 Task: In the  document invoice Insert page numer 'on bottom of the page' change page color to  'Light Brown'Apply Page border, setting:  Shadow Style: three thin lines; Color: 'Black;' Width: 3/4 pt
Action: Mouse moved to (96, 23)
Screenshot: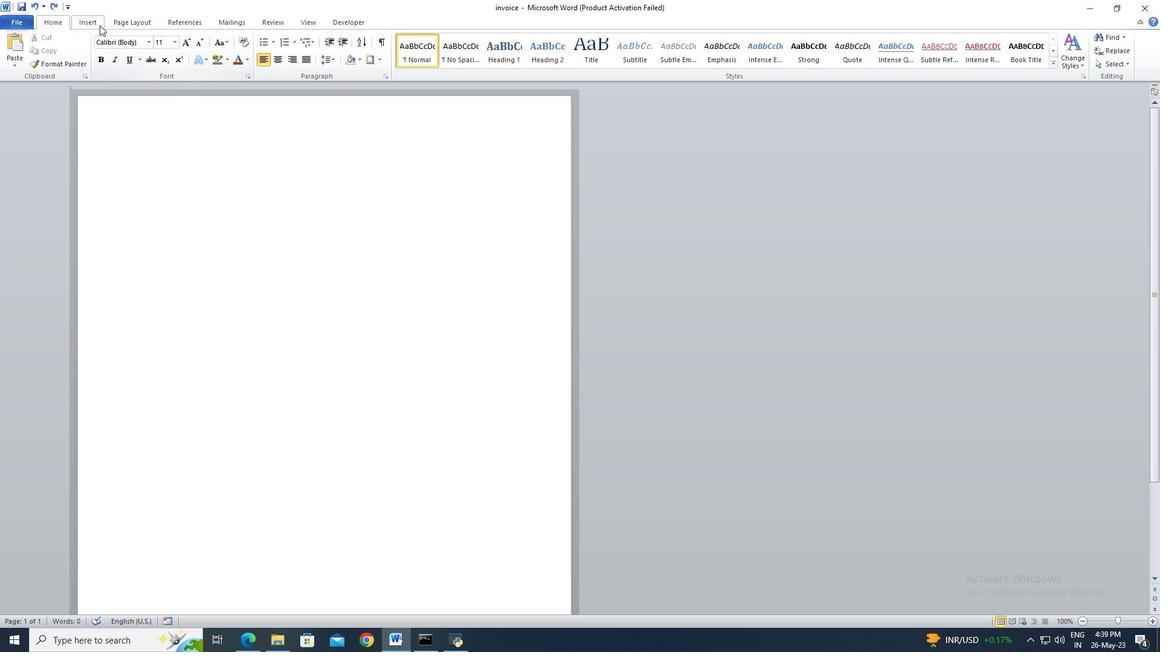 
Action: Mouse pressed left at (96, 23)
Screenshot: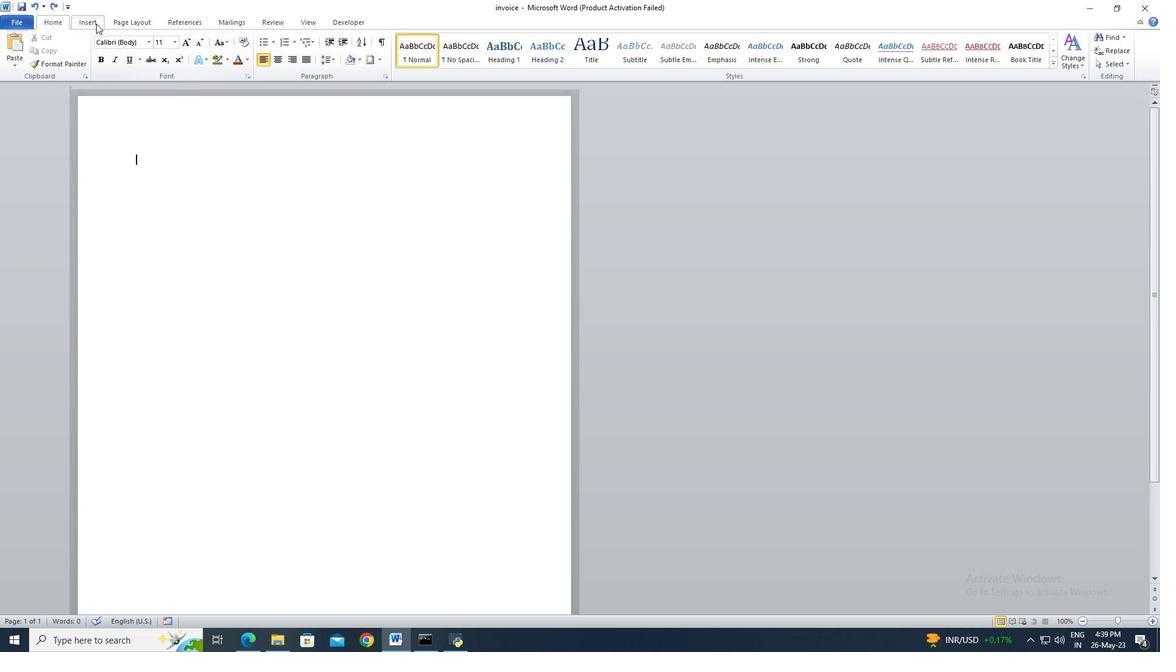 
Action: Mouse moved to (468, 58)
Screenshot: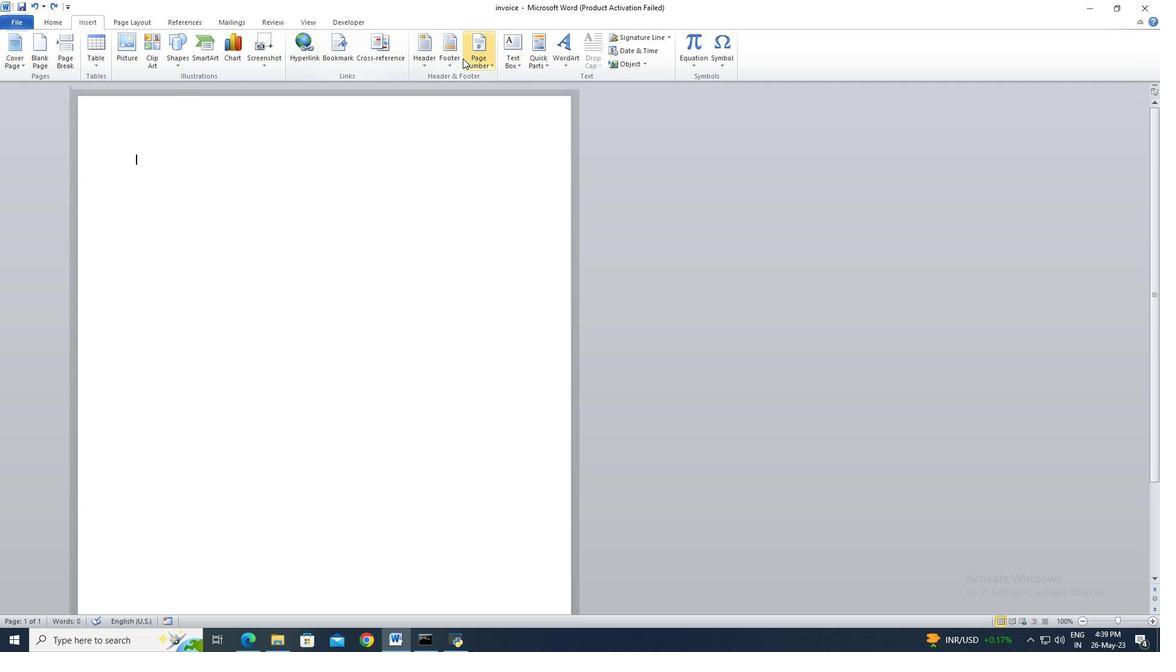 
Action: Mouse pressed left at (468, 58)
Screenshot: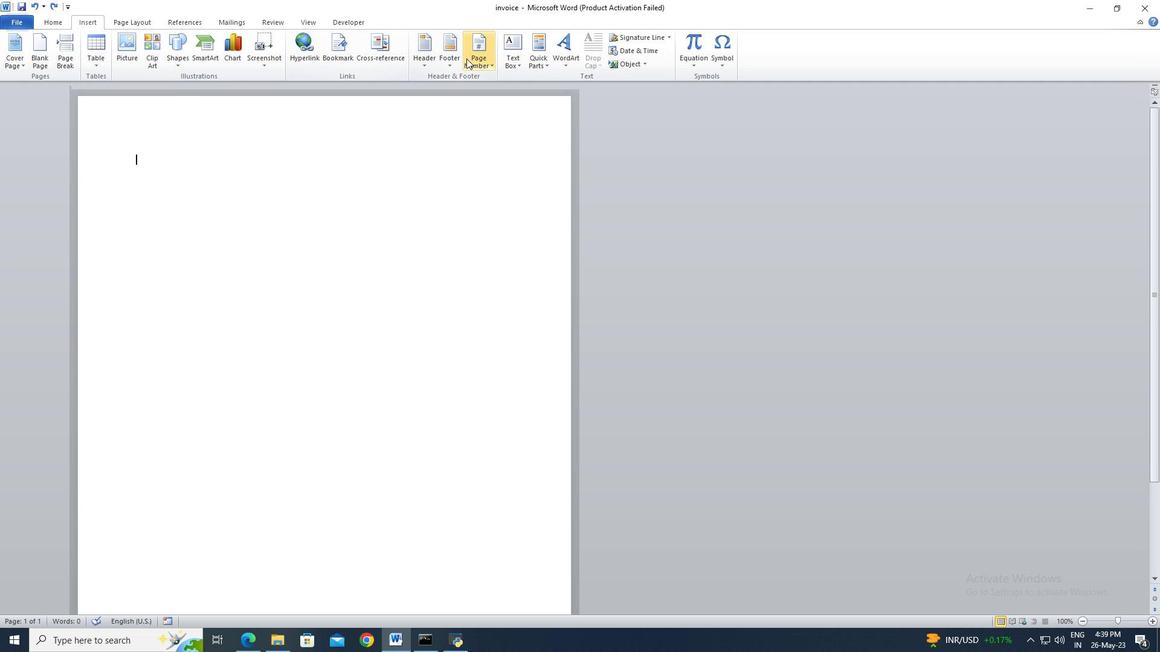 
Action: Mouse moved to (622, 120)
Screenshot: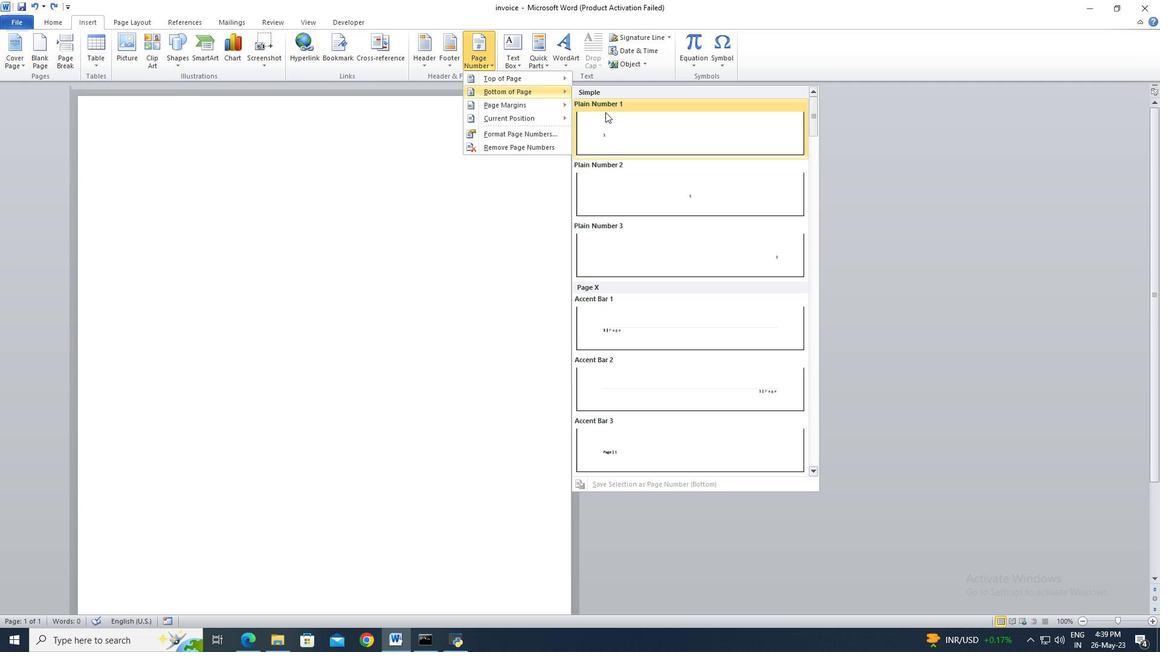 
Action: Mouse pressed left at (622, 120)
Screenshot: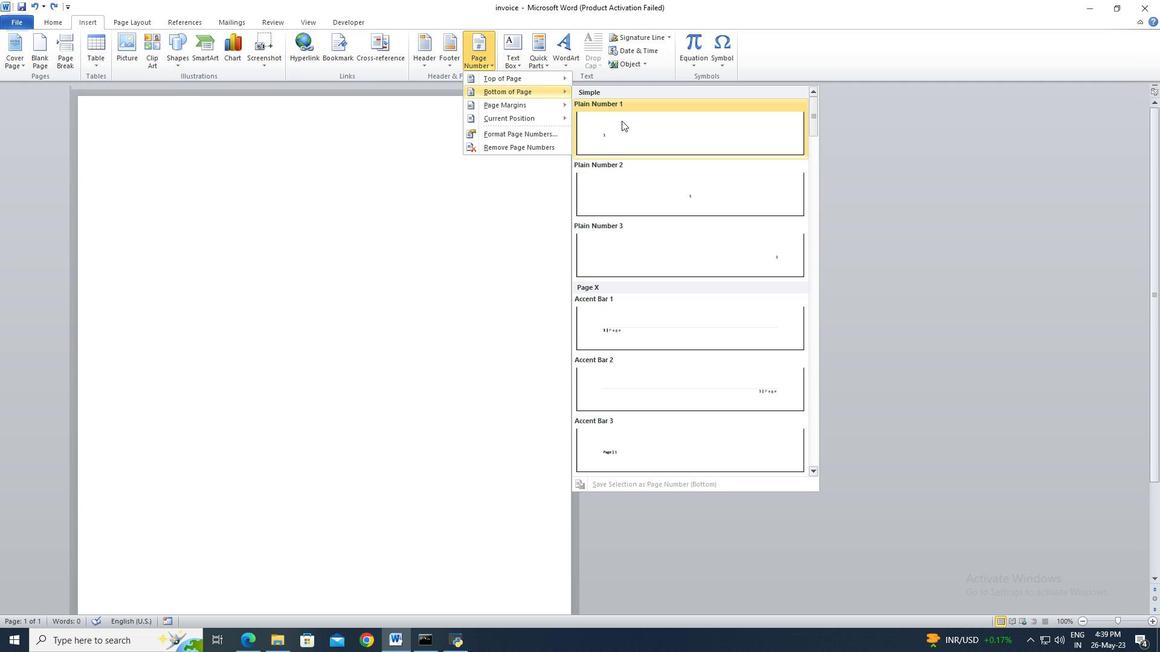 
Action: Mouse moved to (135, 22)
Screenshot: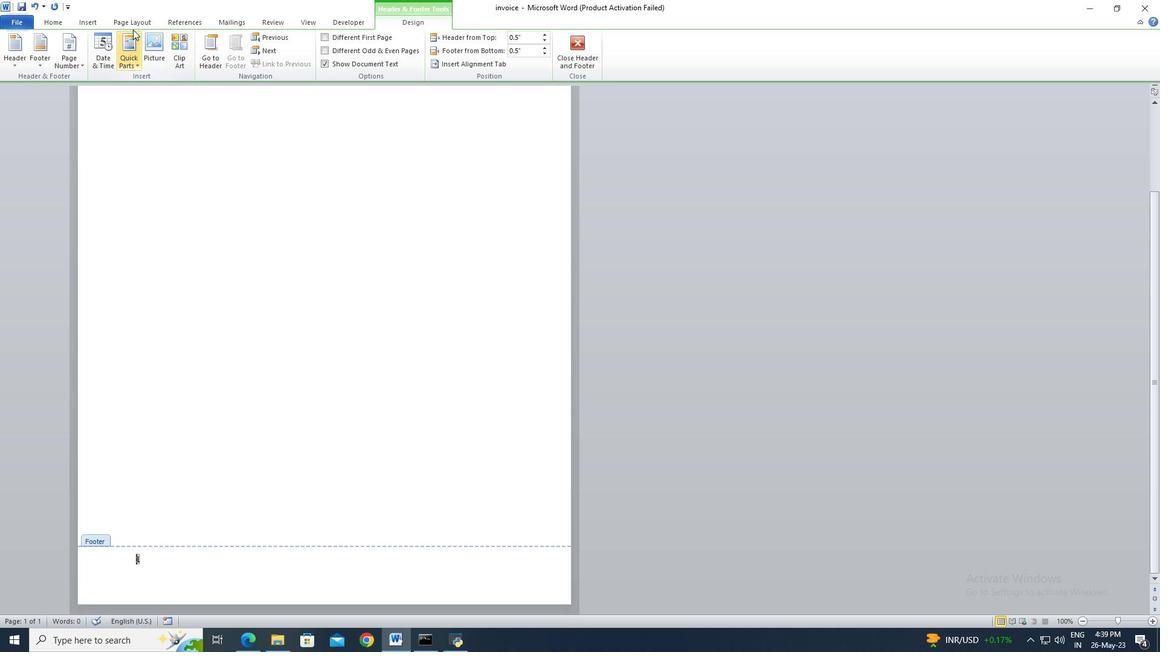 
Action: Mouse pressed left at (135, 22)
Screenshot: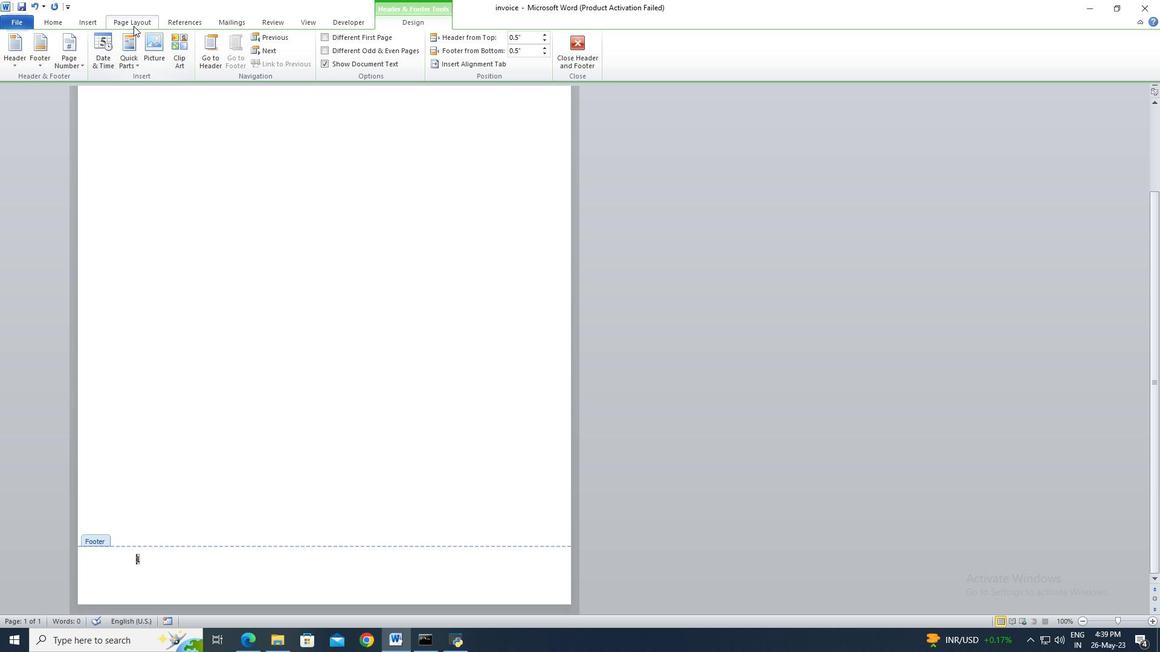 
Action: Mouse moved to (311, 65)
Screenshot: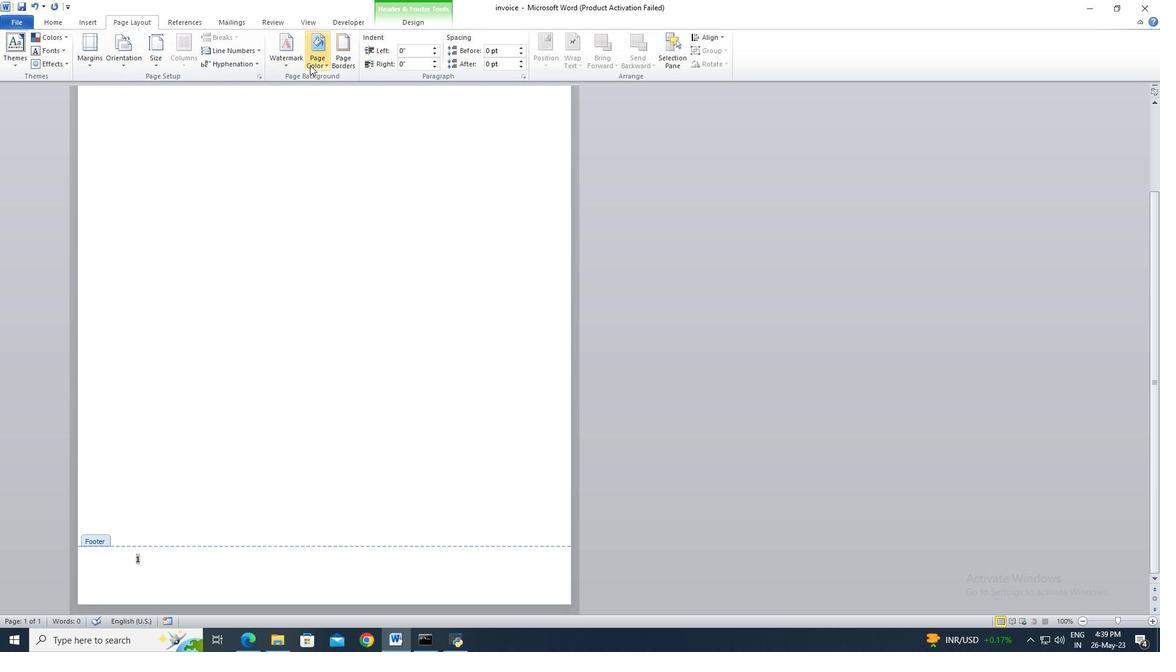
Action: Mouse pressed left at (311, 65)
Screenshot: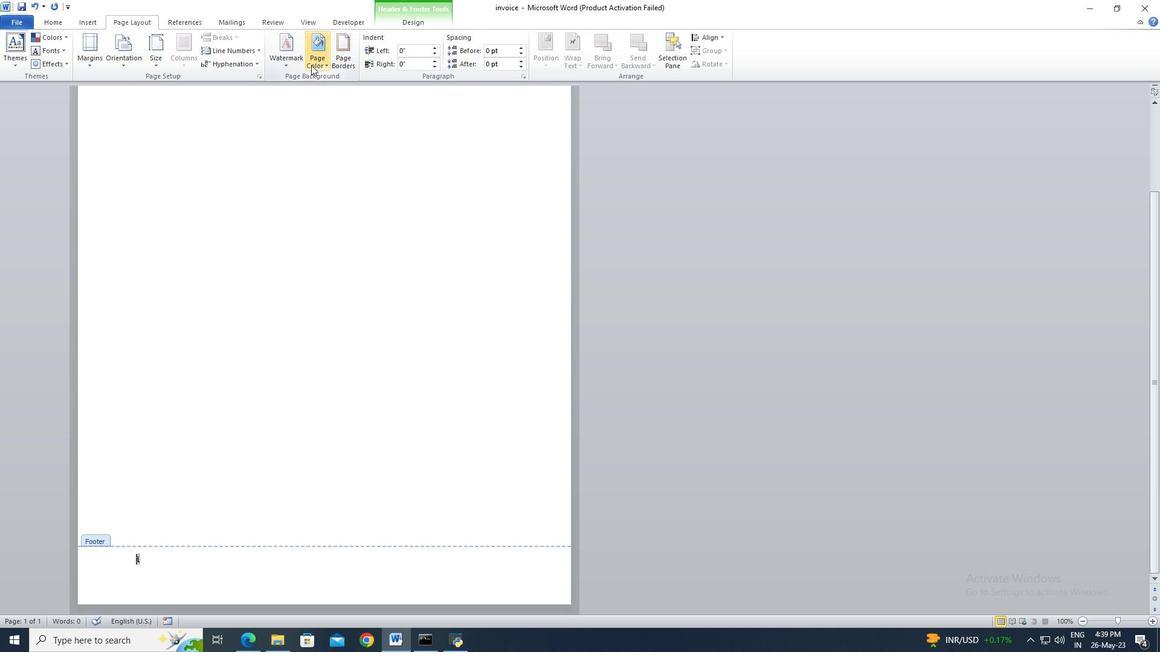 
Action: Mouse moved to (403, 131)
Screenshot: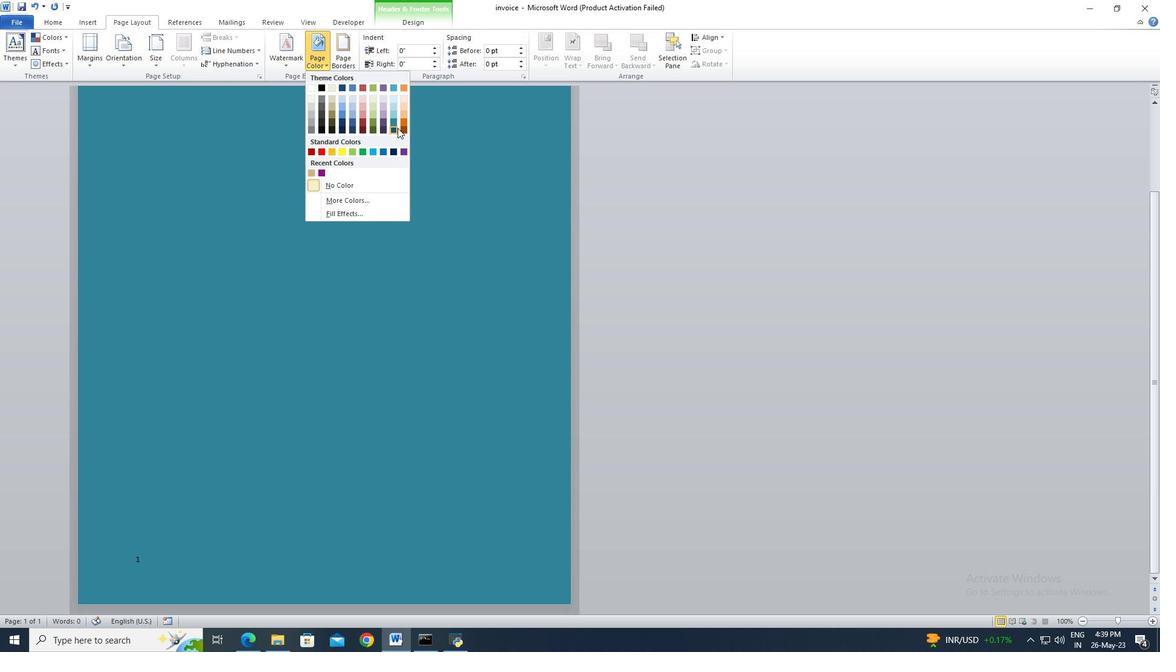 
Action: Mouse pressed left at (403, 131)
Screenshot: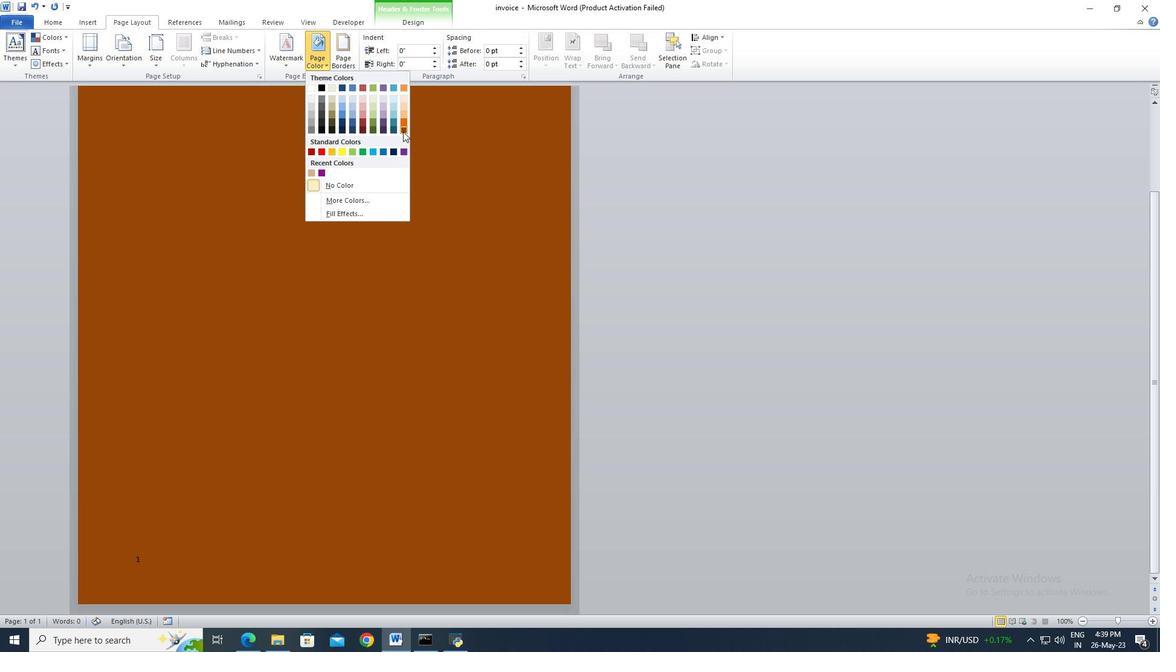 
Action: Mouse moved to (348, 64)
Screenshot: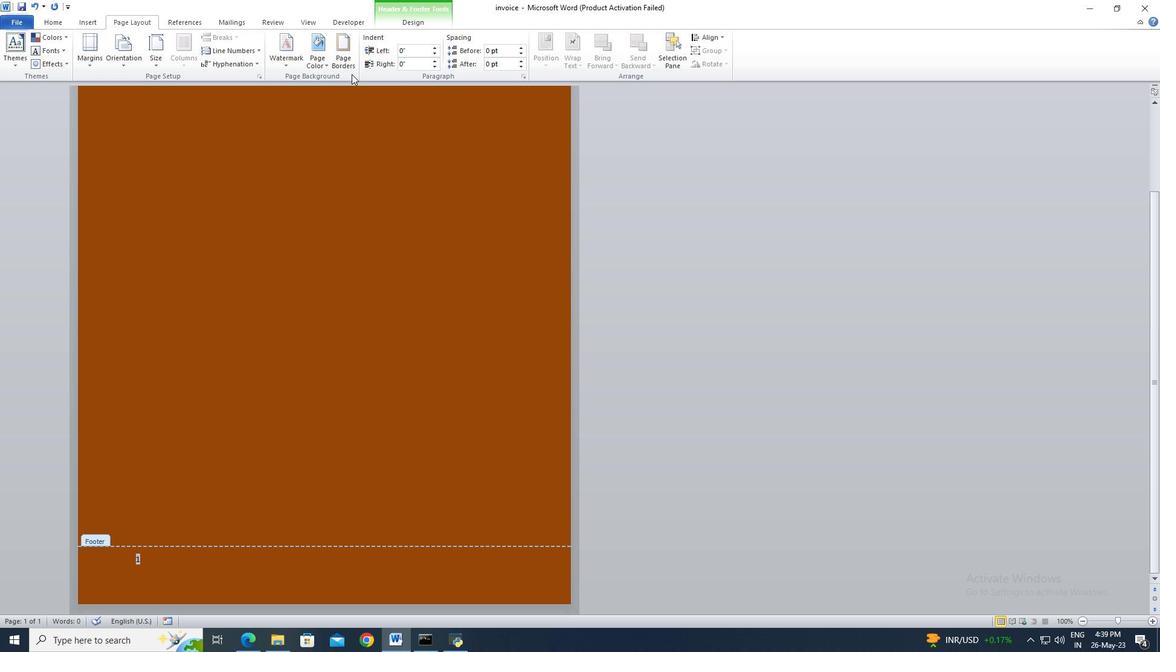 
Action: Mouse pressed left at (348, 64)
Screenshot: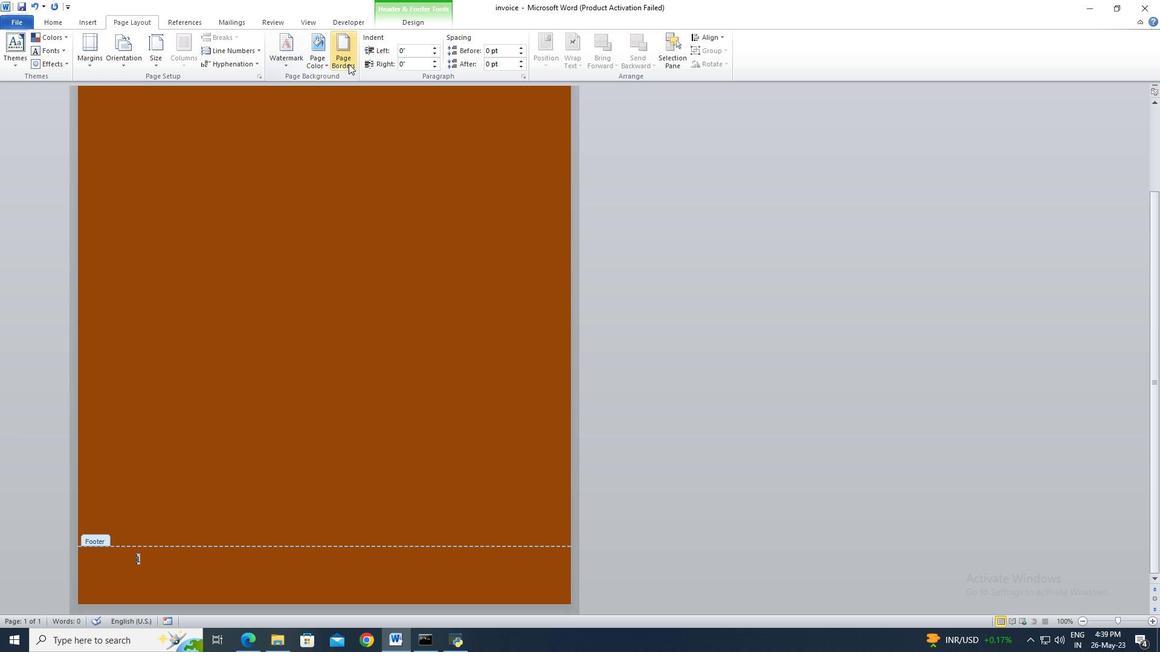 
Action: Mouse moved to (443, 303)
Screenshot: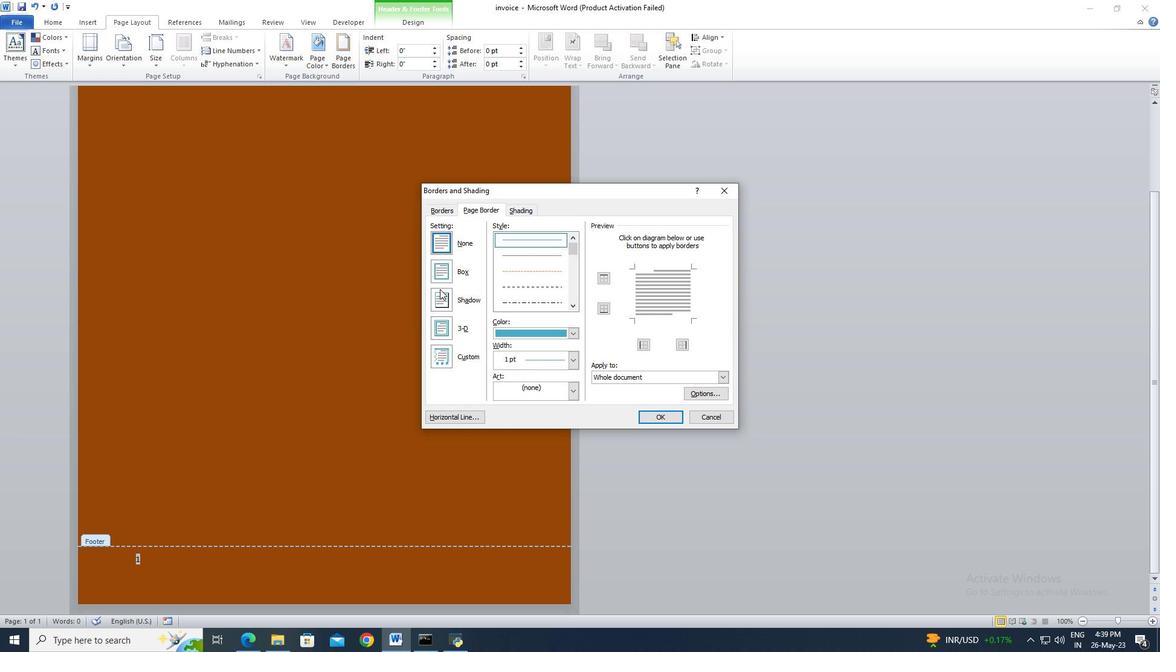 
Action: Mouse pressed left at (443, 303)
Screenshot: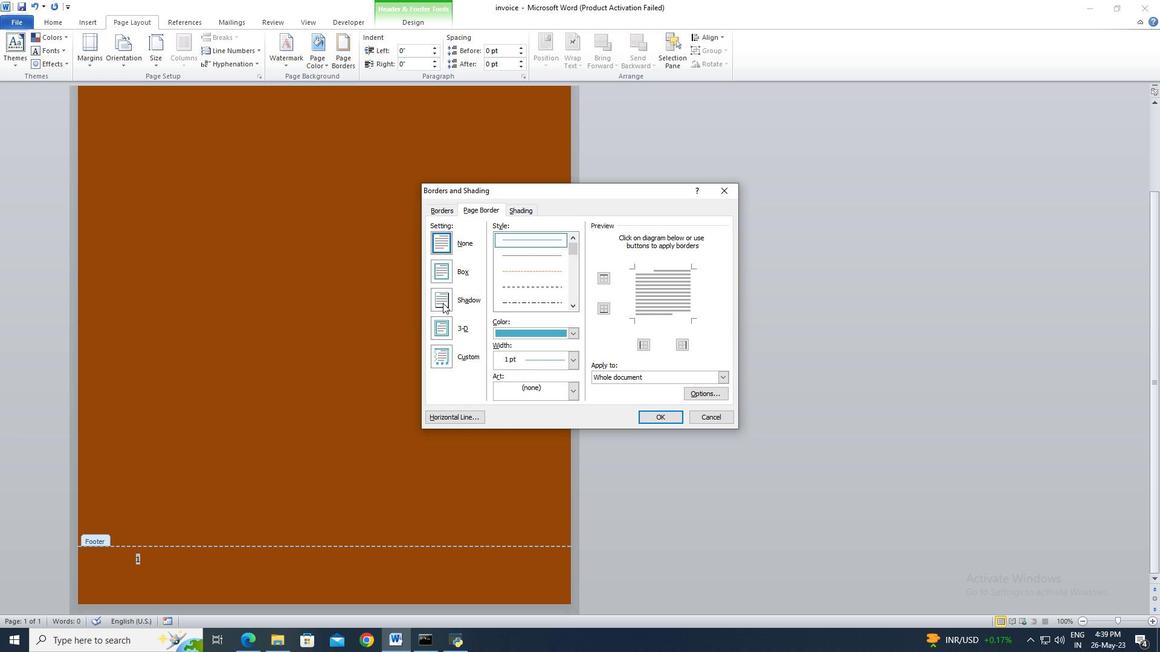 
Action: Mouse moved to (573, 306)
Screenshot: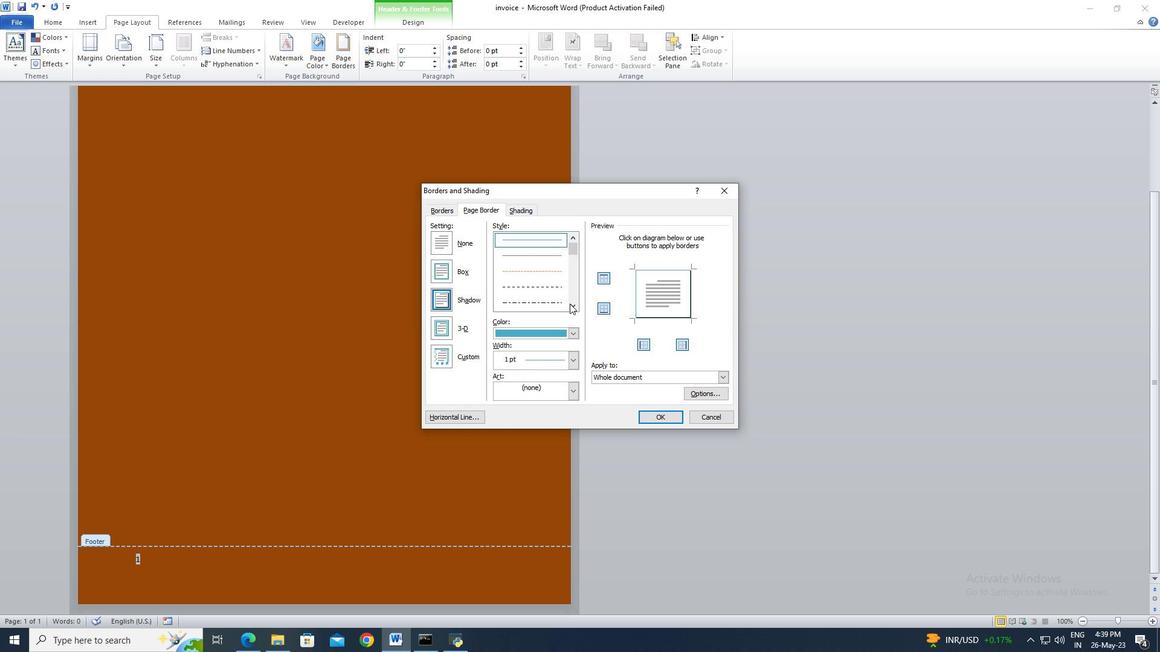 
Action: Mouse pressed left at (573, 306)
Screenshot: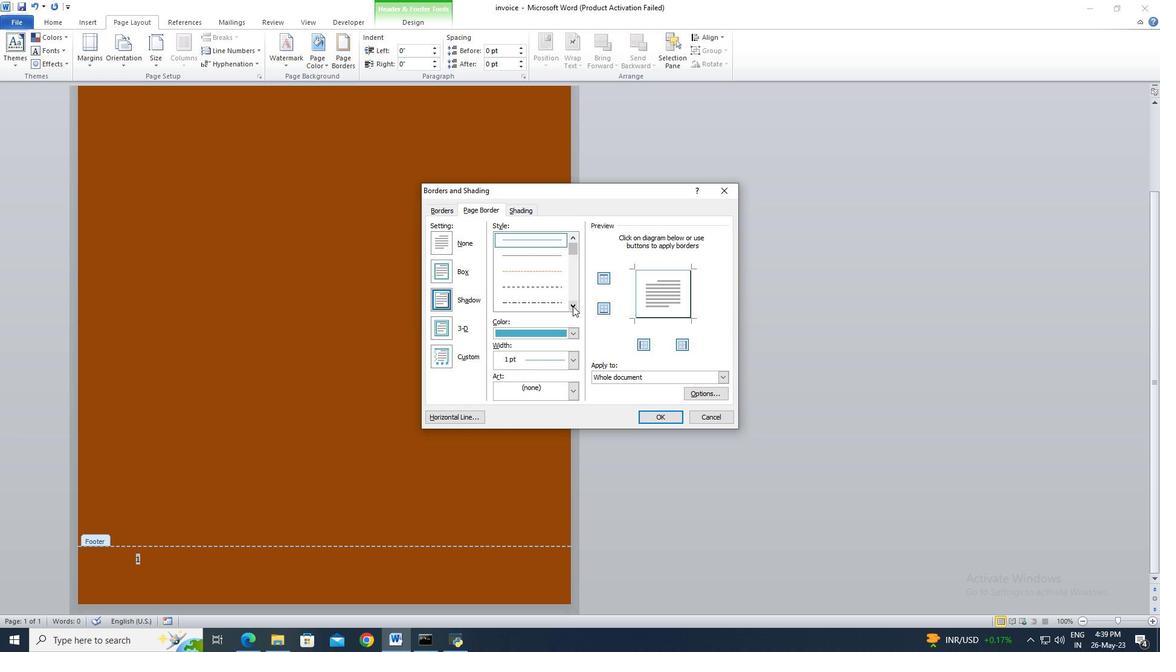 
Action: Mouse pressed left at (573, 306)
Screenshot: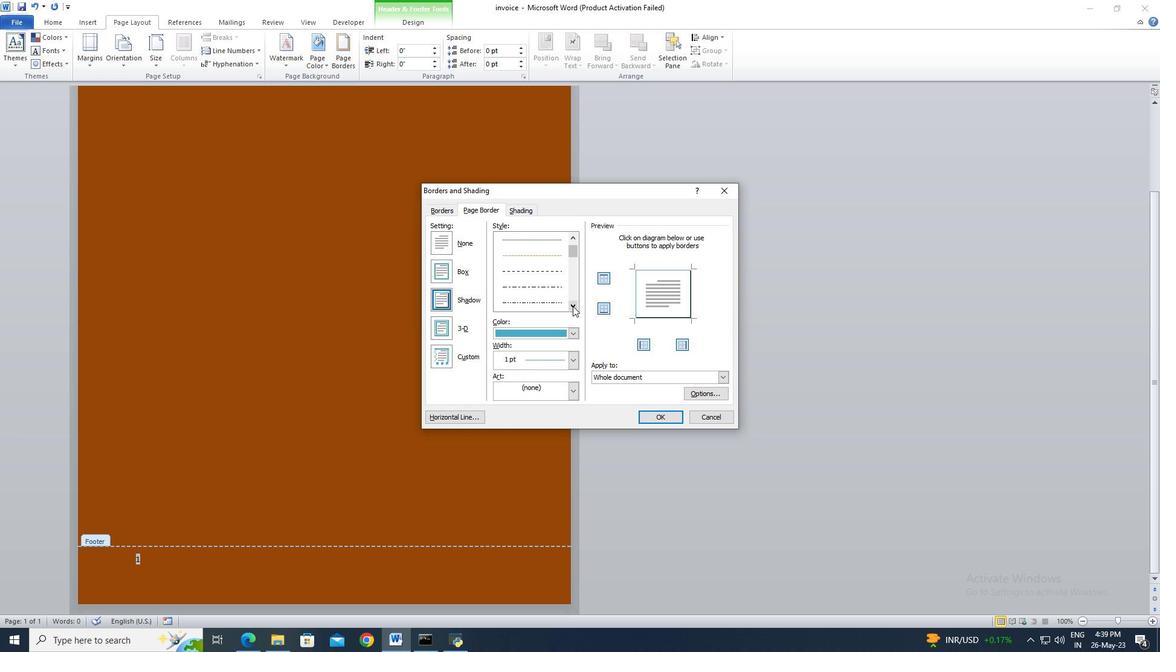 
Action: Mouse pressed left at (573, 306)
Screenshot: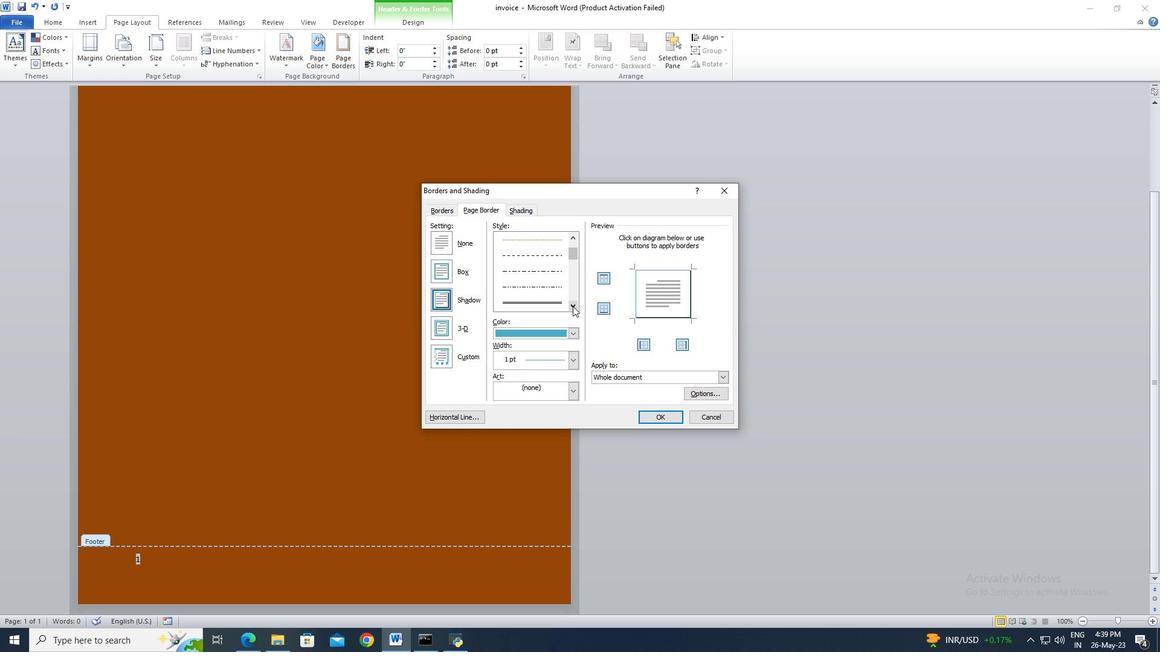 
Action: Mouse moved to (545, 302)
Screenshot: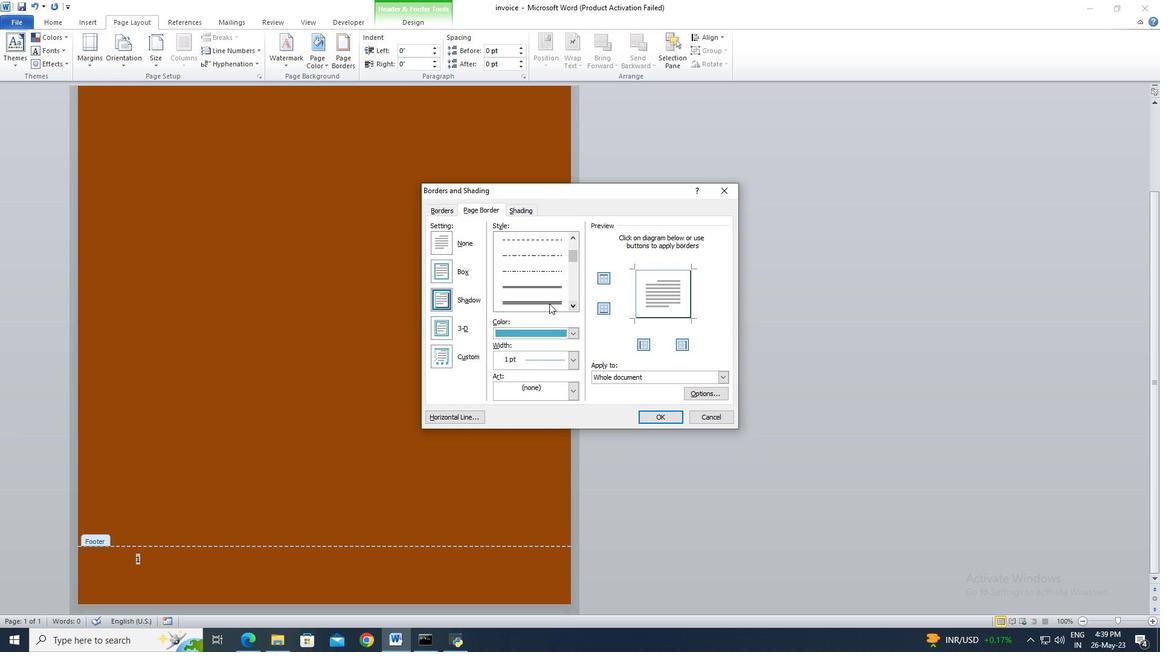 
Action: Mouse pressed left at (545, 302)
Screenshot: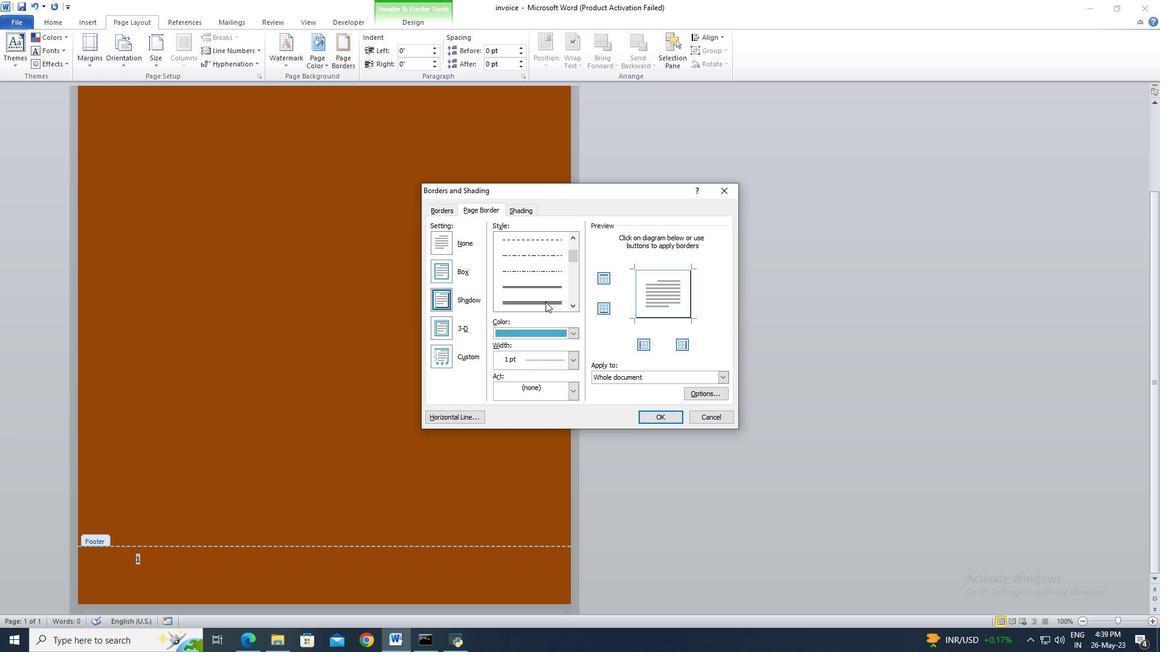 
Action: Mouse moved to (573, 330)
Screenshot: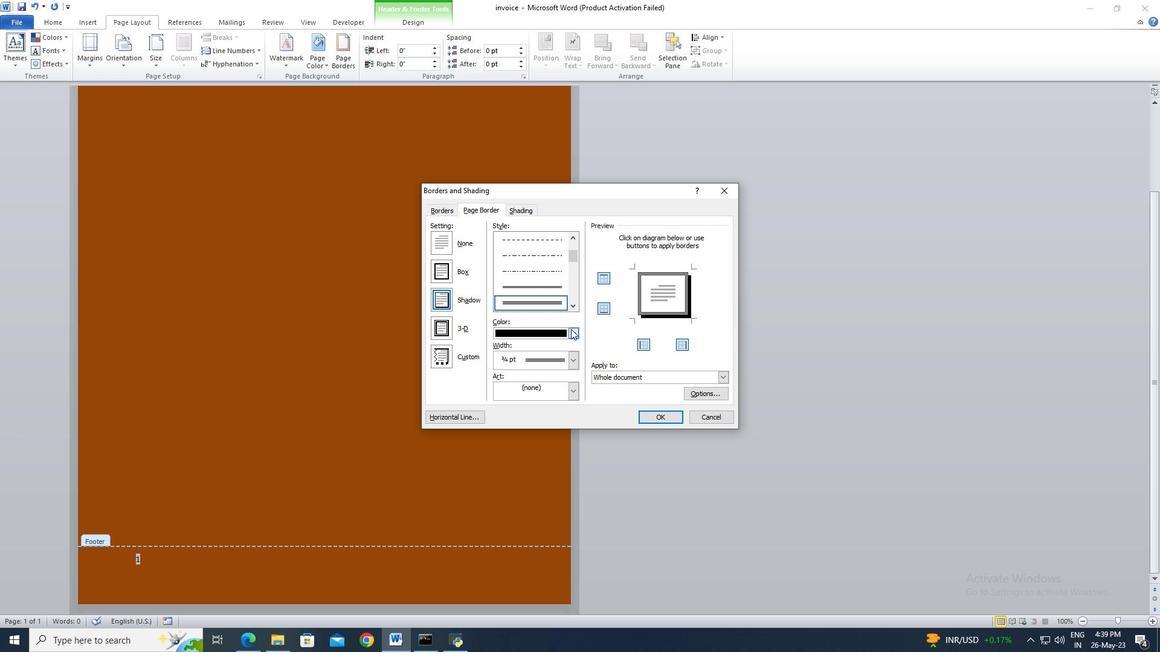 
Action: Mouse pressed left at (573, 330)
Screenshot: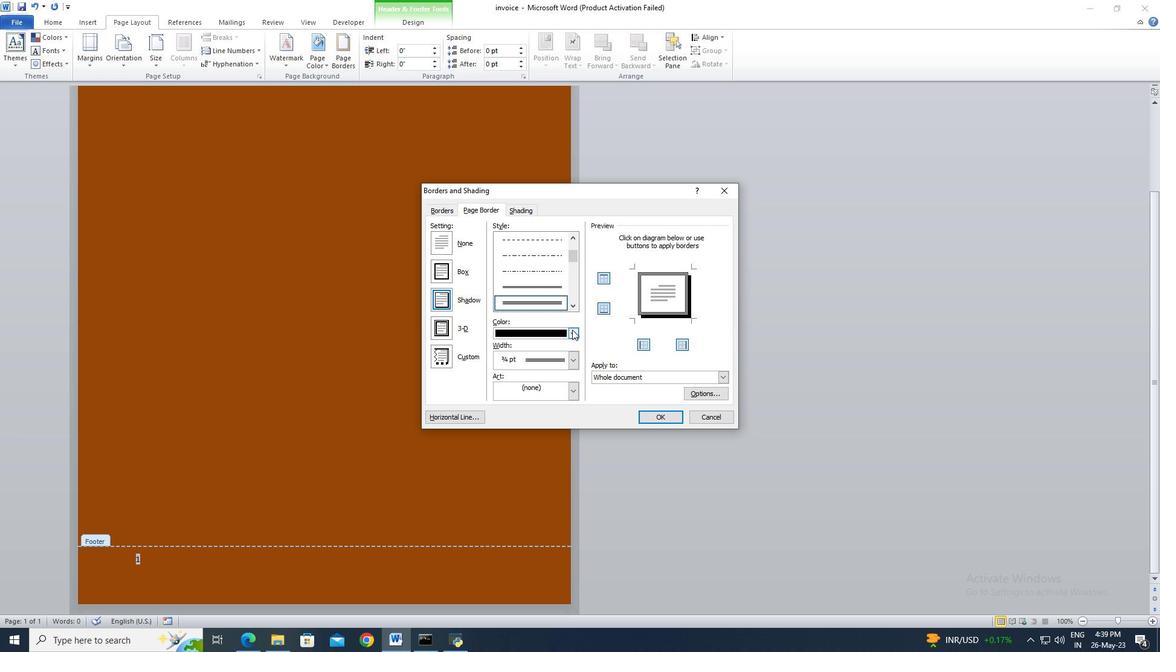 
Action: Mouse moved to (513, 369)
Screenshot: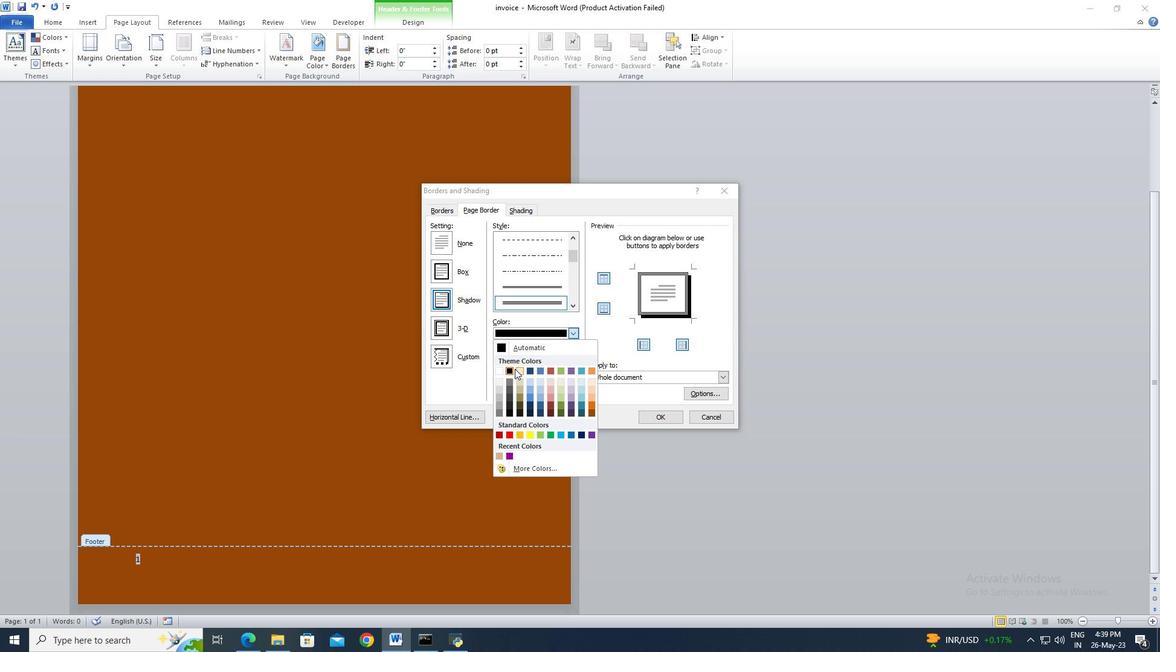 
Action: Mouse pressed left at (513, 369)
Screenshot: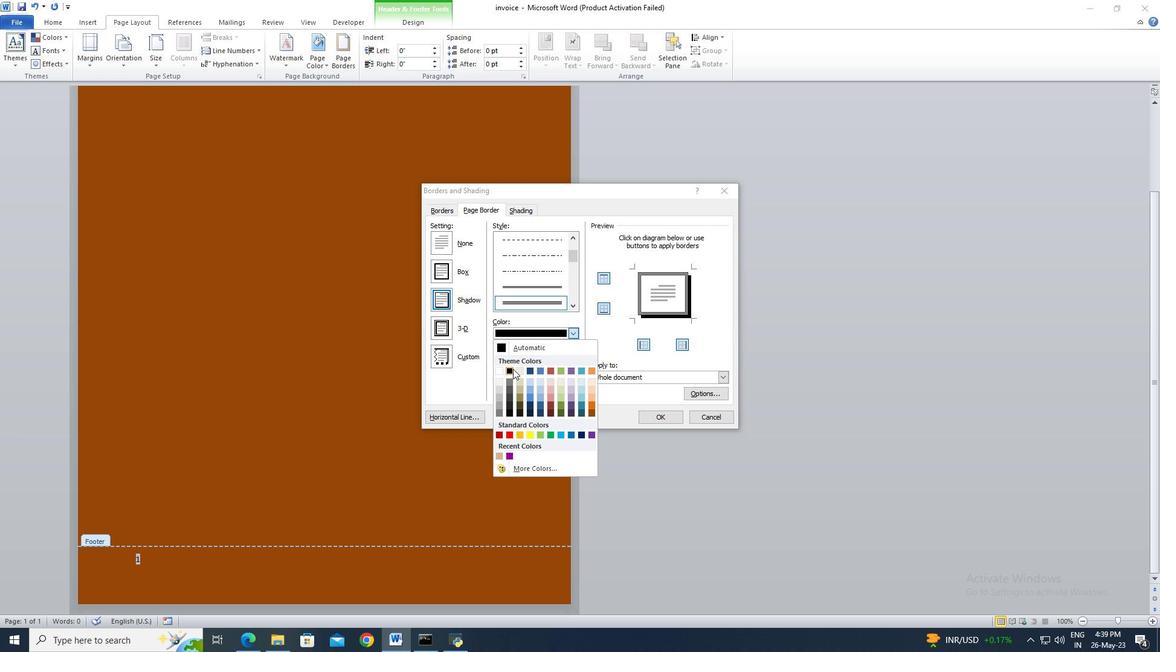 
Action: Mouse moved to (571, 366)
Screenshot: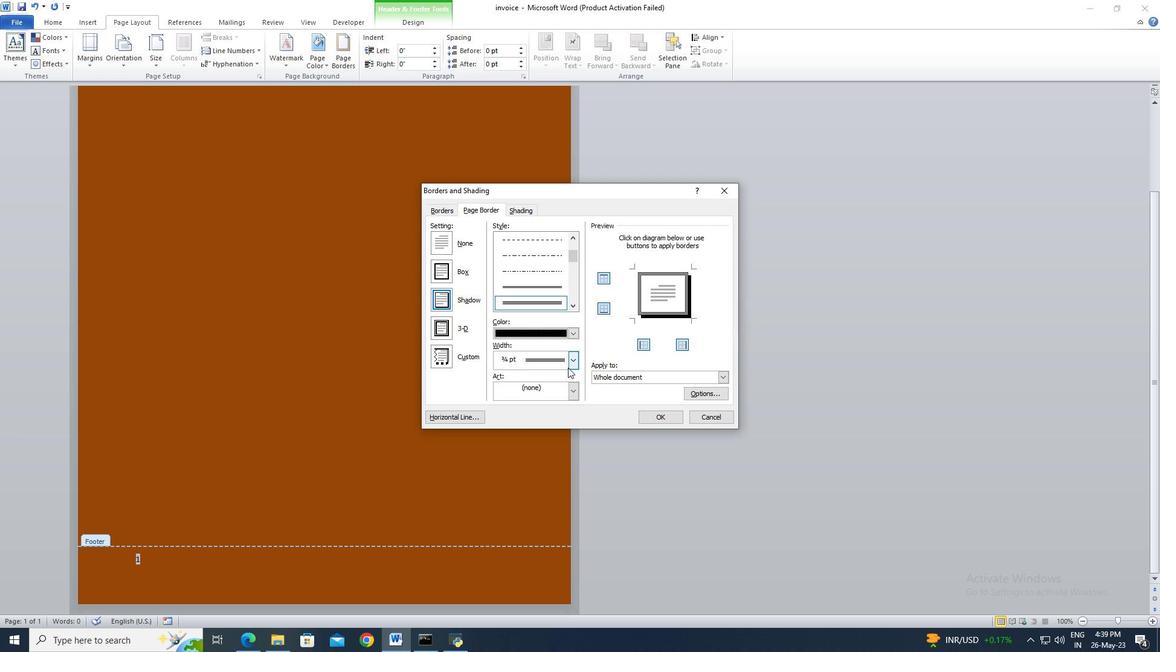 
Action: Mouse pressed left at (571, 366)
Screenshot: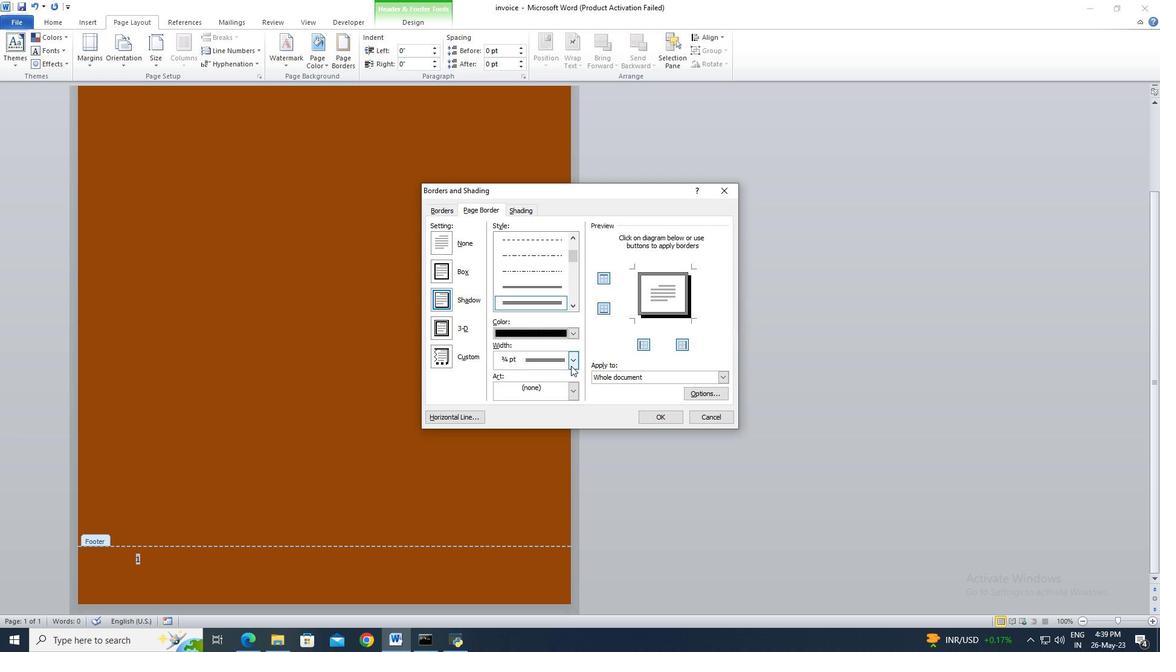 
Action: Mouse moved to (566, 410)
Screenshot: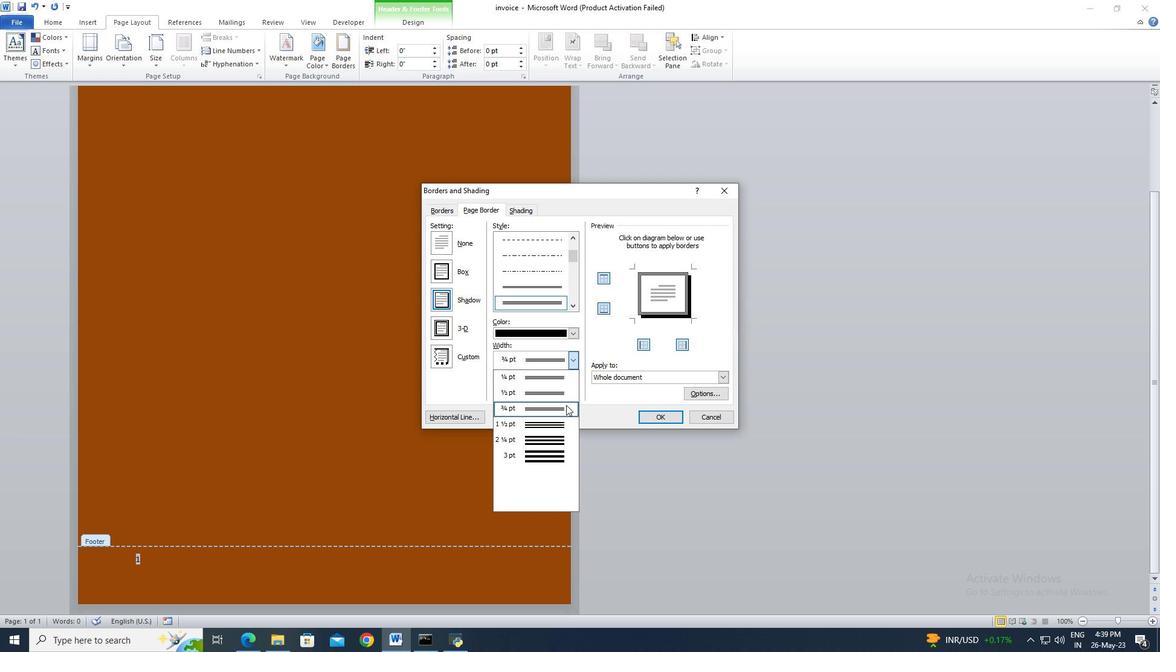 
Action: Mouse pressed left at (566, 410)
Screenshot: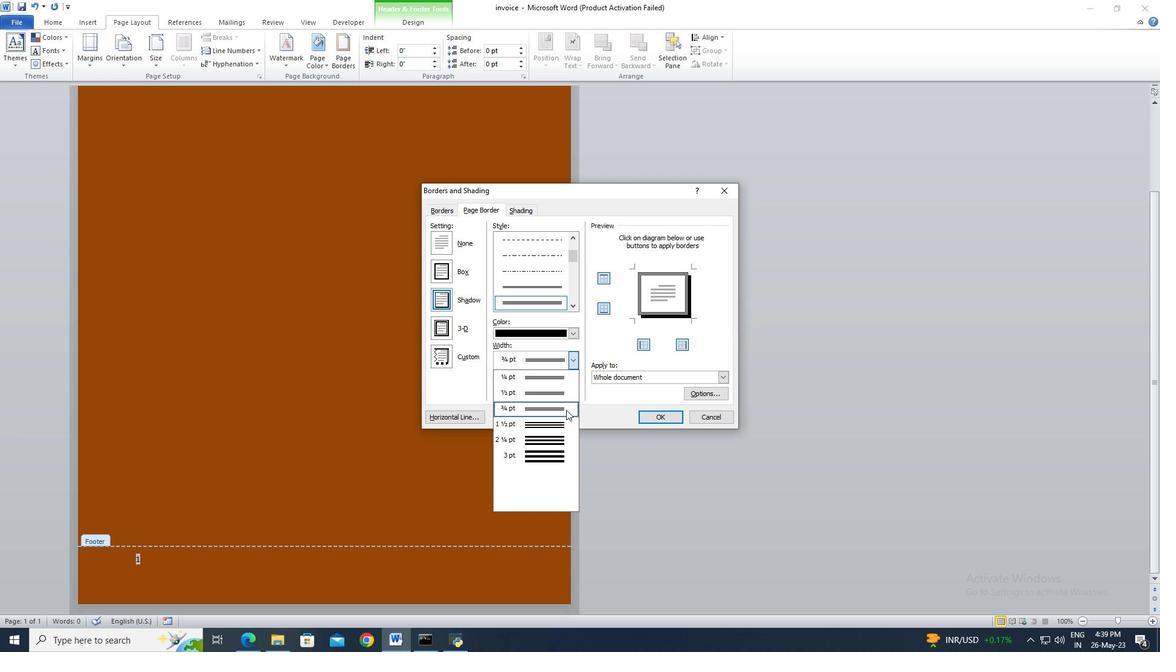 
Action: Mouse moved to (663, 420)
Screenshot: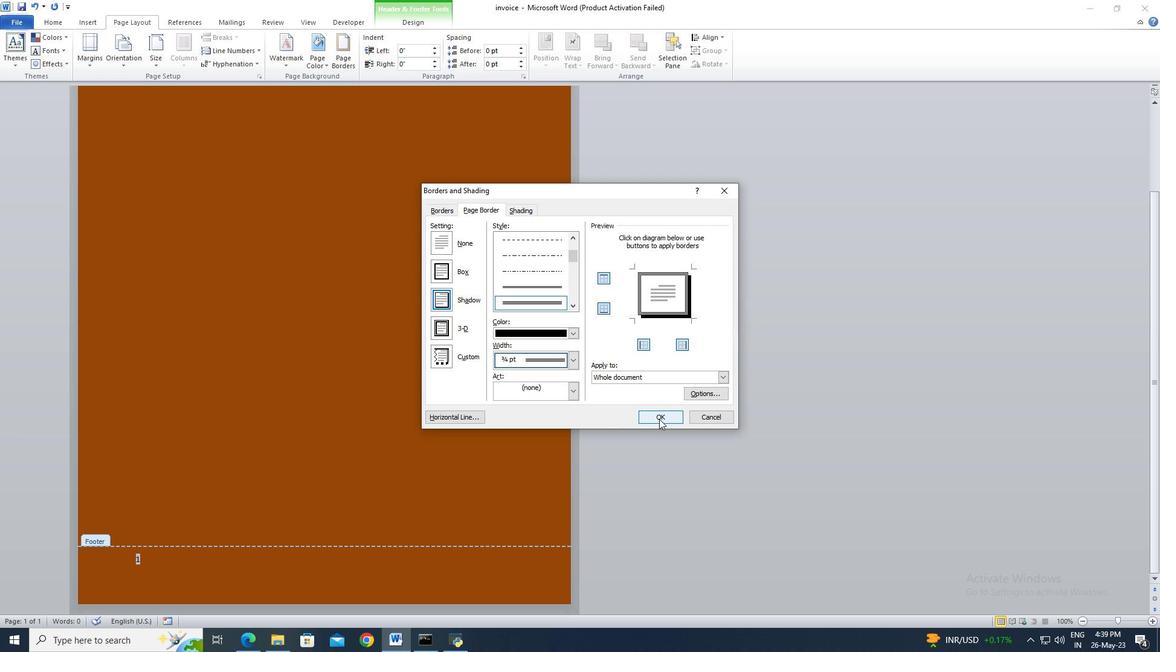 
Action: Mouse pressed left at (663, 420)
Screenshot: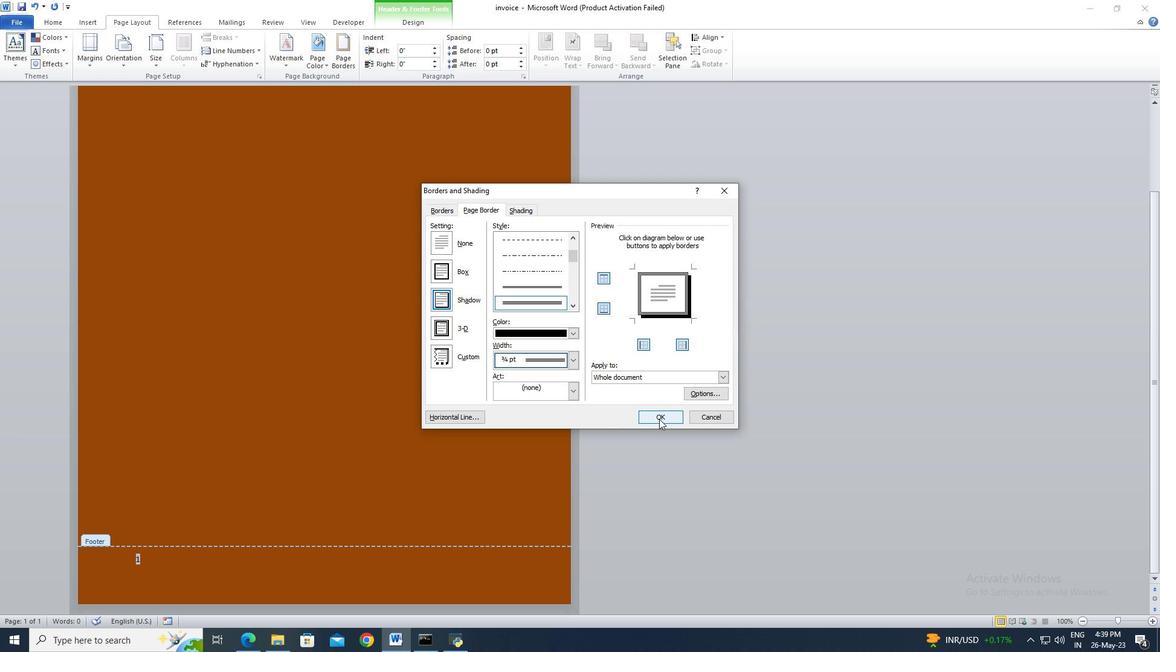 
Action: Mouse moved to (516, 379)
Screenshot: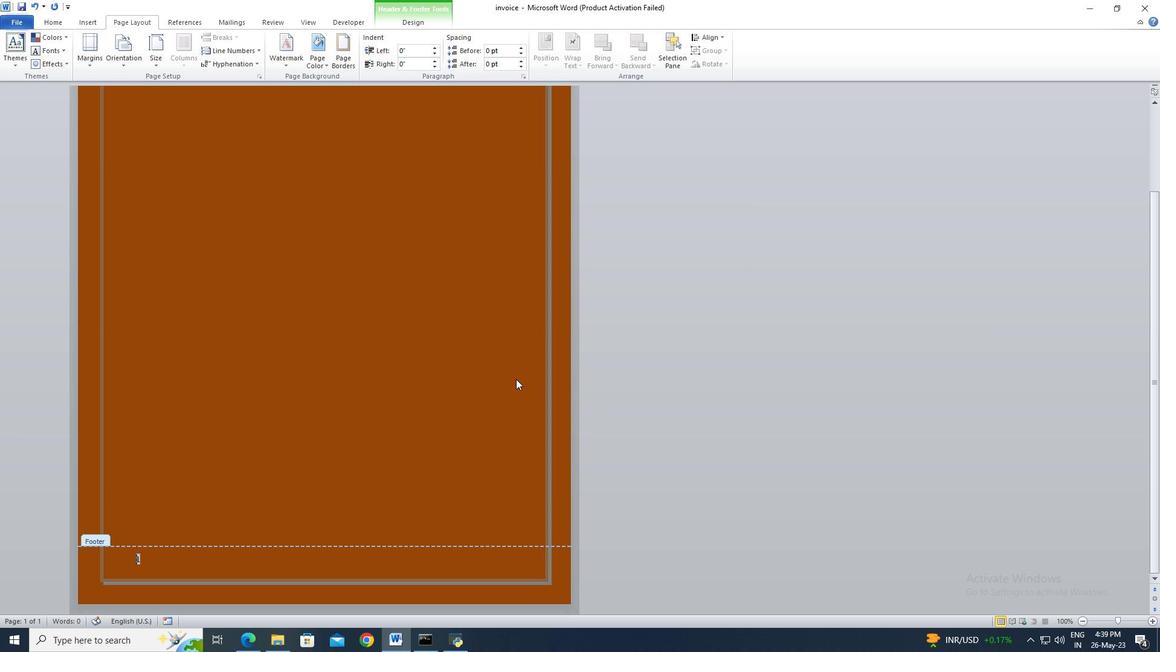 
